Task: Choose visibility "Workspace".
Action: Mouse moved to (347, 307)
Screenshot: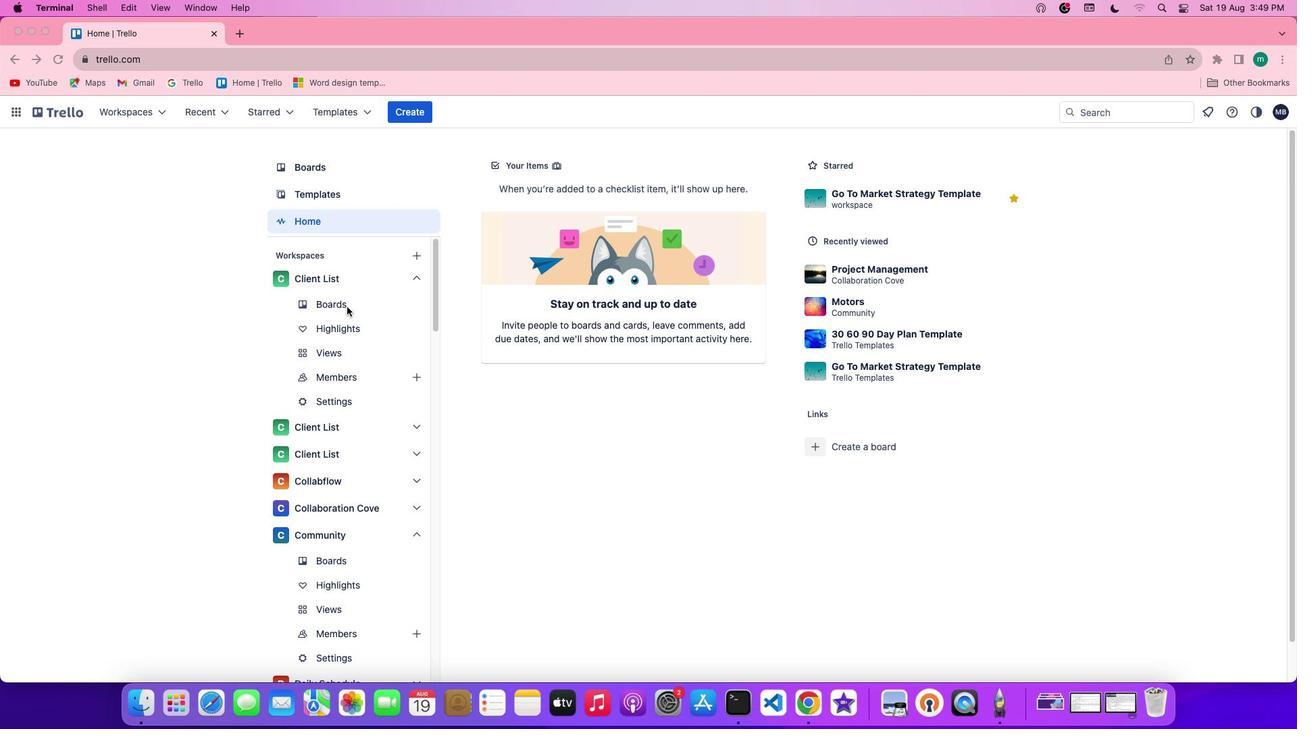 
Action: Mouse pressed left at (347, 307)
Screenshot: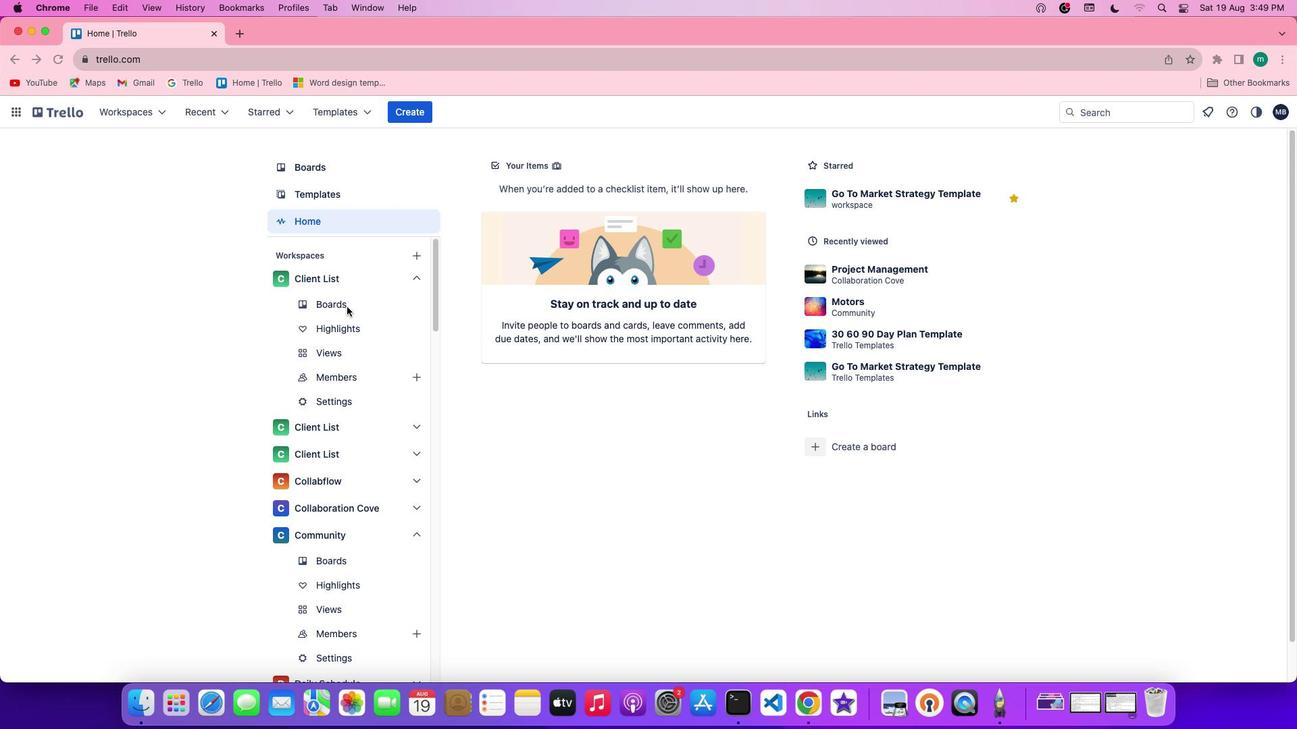 
Action: Mouse moved to (347, 306)
Screenshot: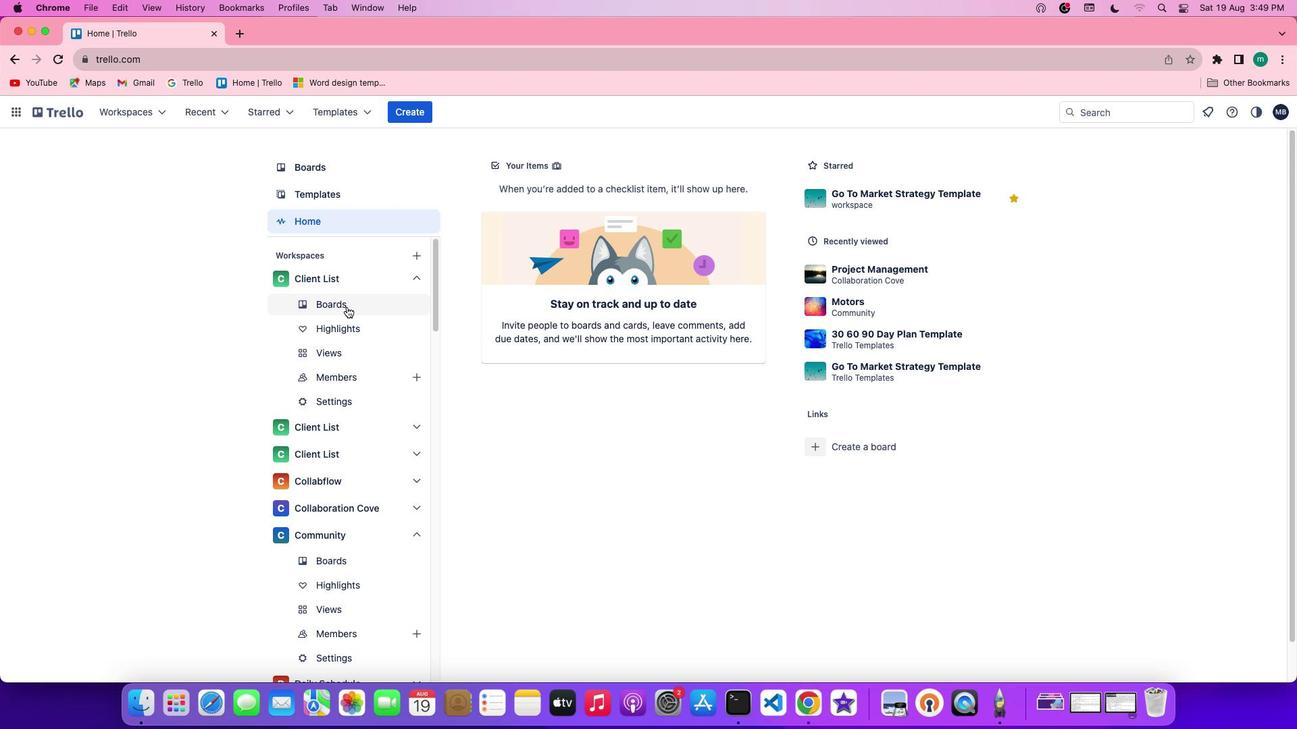 
Action: Mouse pressed left at (347, 306)
Screenshot: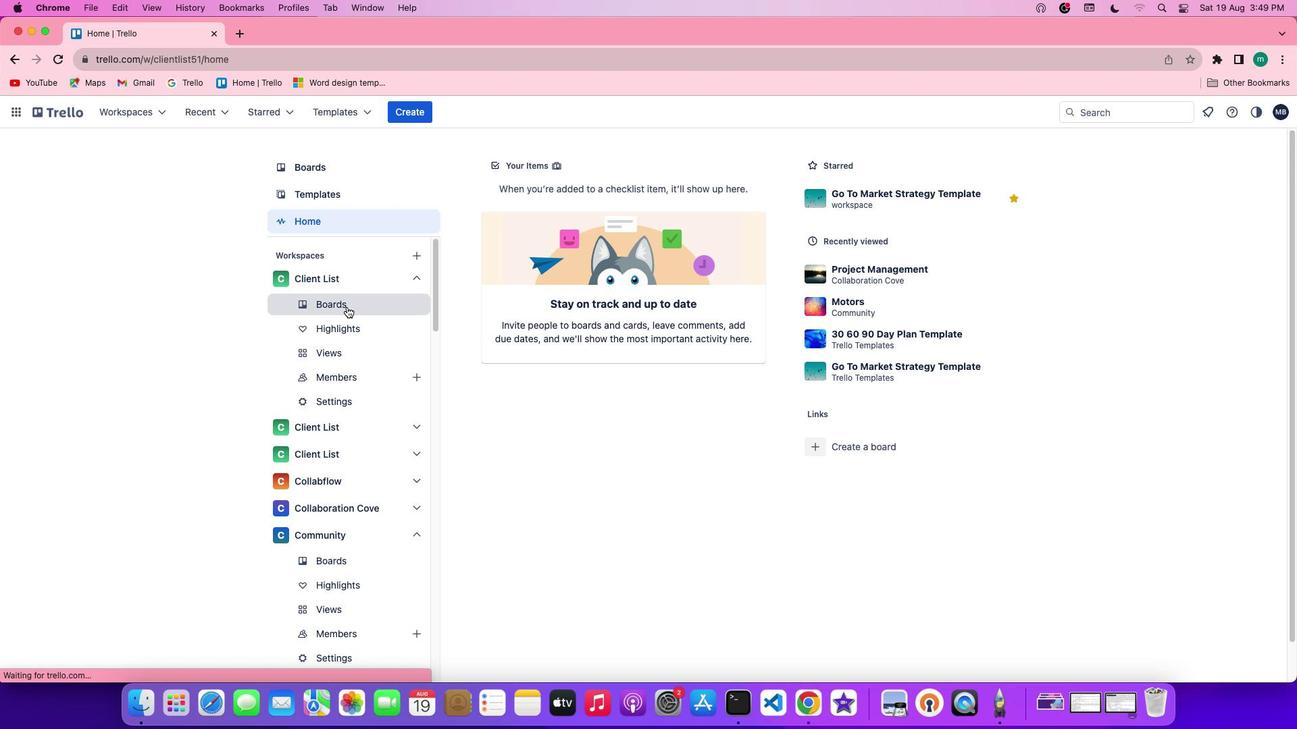 
Action: Mouse moved to (756, 434)
Screenshot: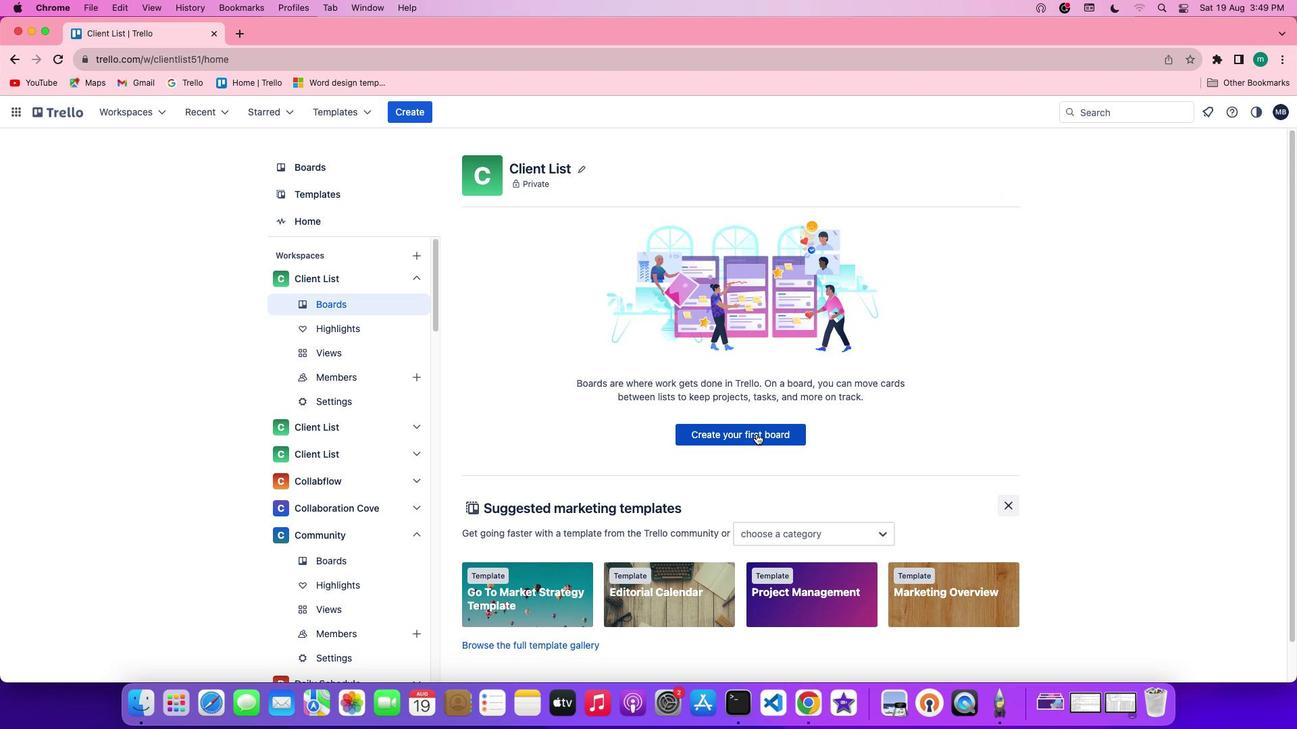 
Action: Mouse pressed left at (756, 434)
Screenshot: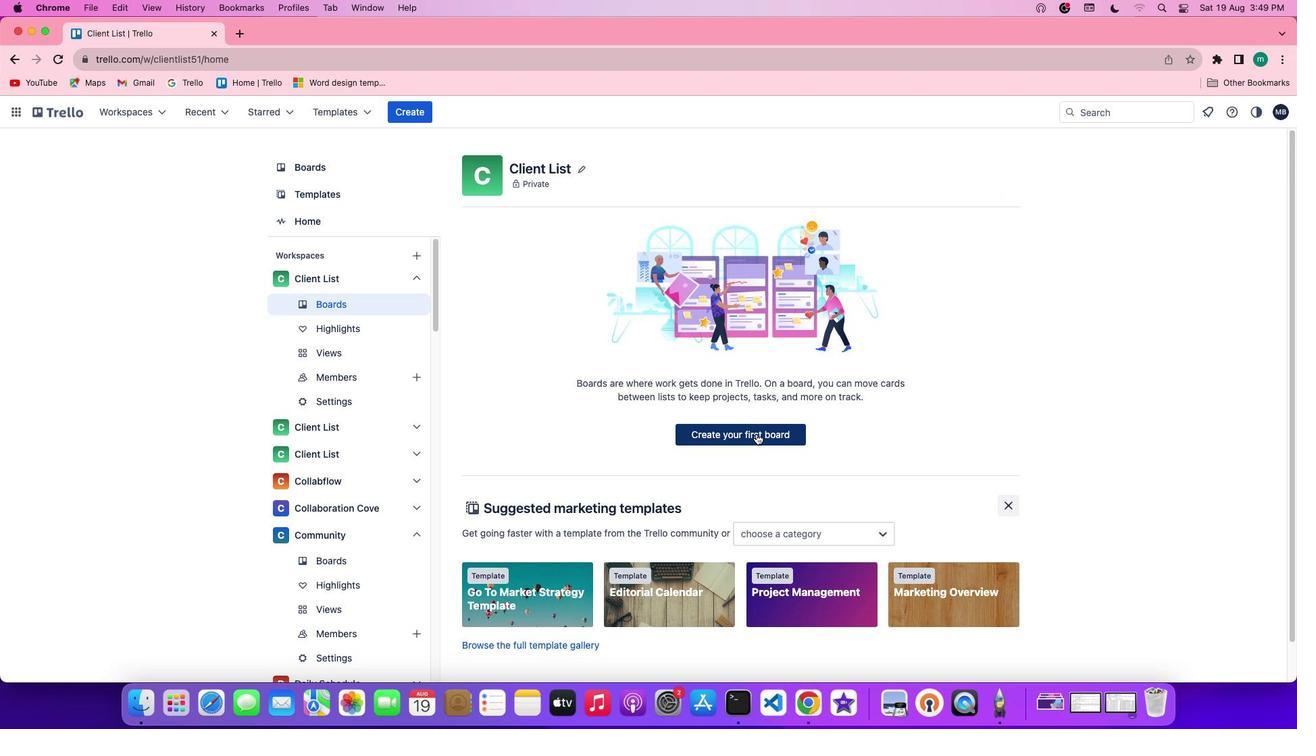 
Action: Mouse moved to (971, 568)
Screenshot: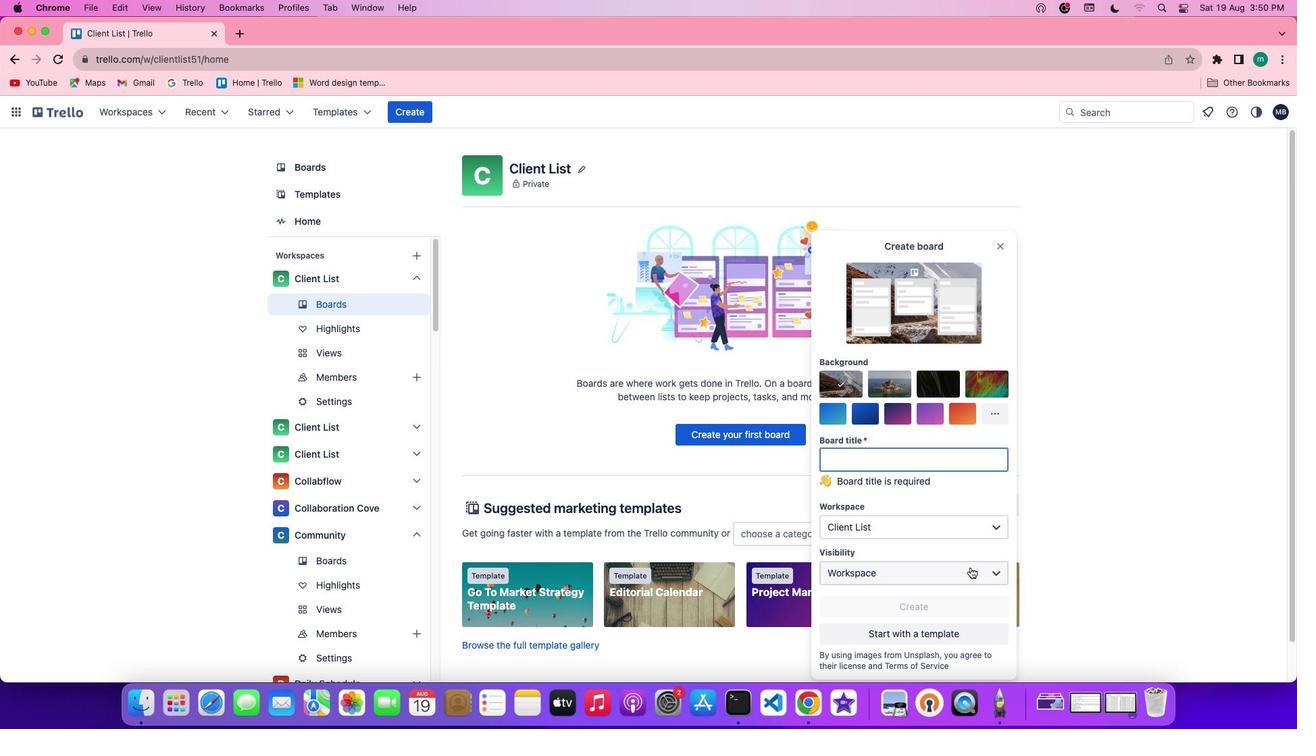 
Action: Mouse pressed left at (971, 568)
Screenshot: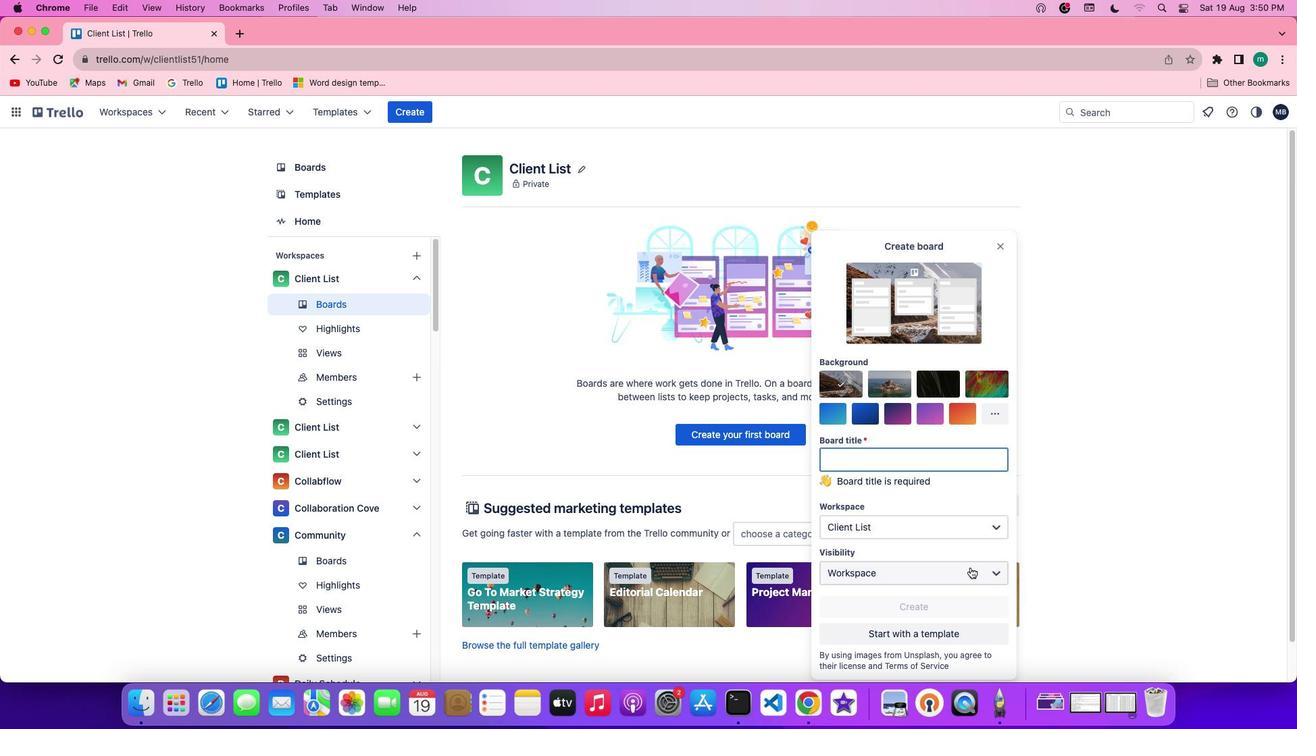 
Action: Mouse moved to (947, 482)
Screenshot: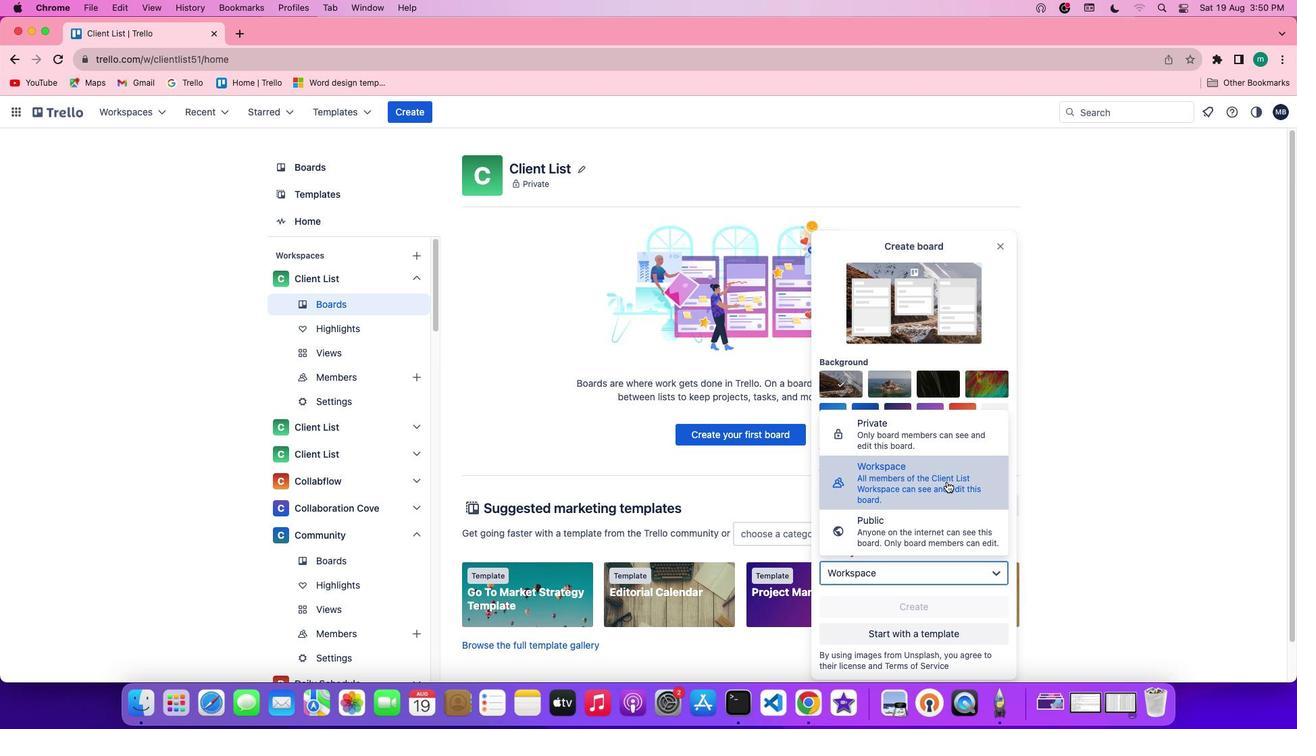 
Action: Mouse pressed left at (947, 482)
Screenshot: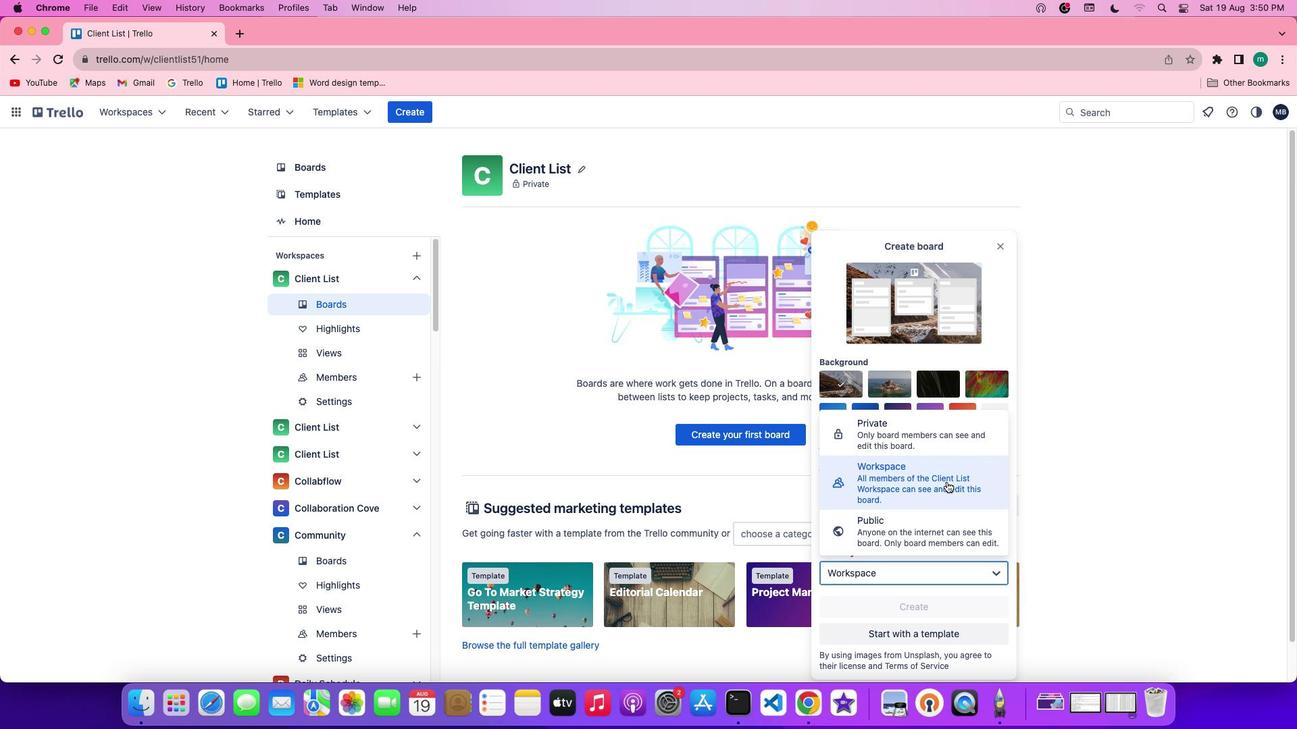 
